 Task: Select employment type "Full-time".
Action: Mouse moved to (760, 106)
Screenshot: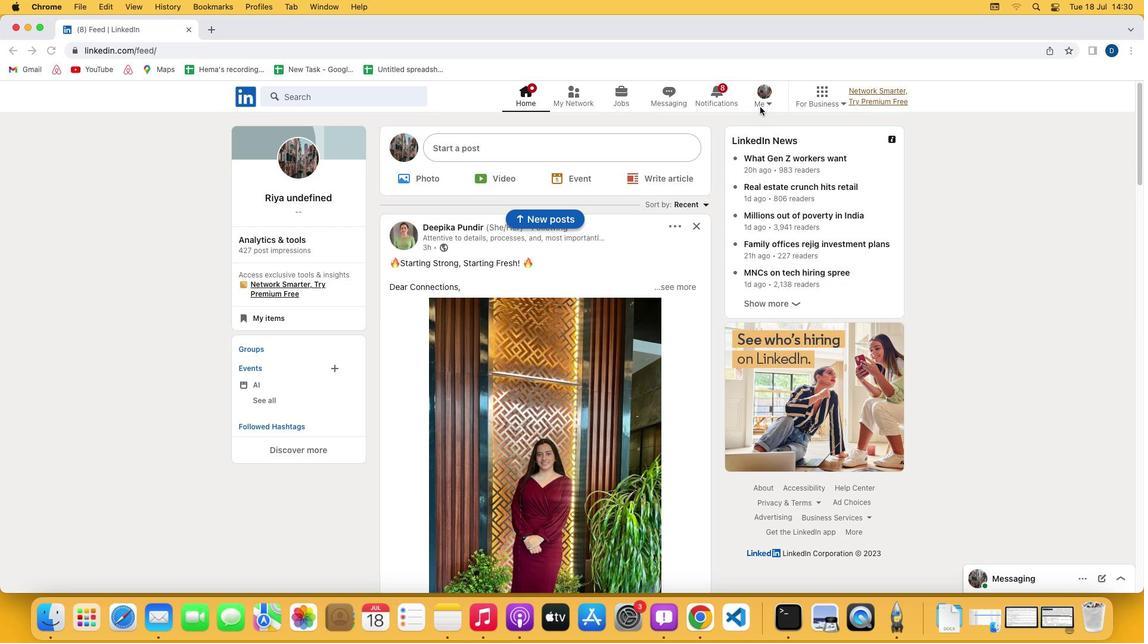 
Action: Mouse pressed left at (760, 106)
Screenshot: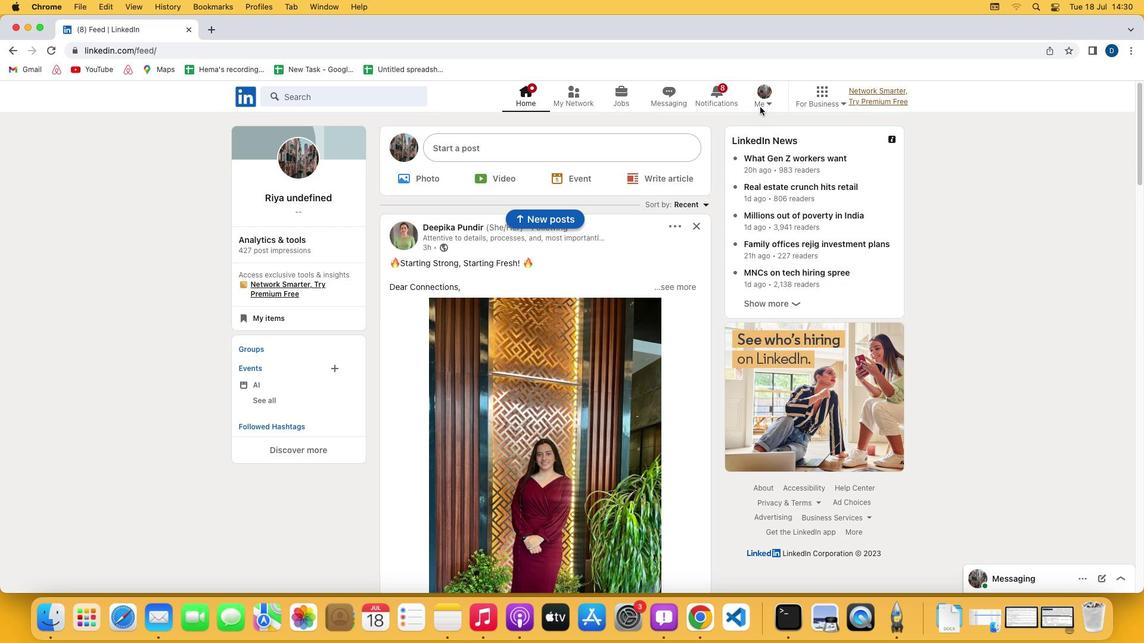 
Action: Mouse moved to (769, 104)
Screenshot: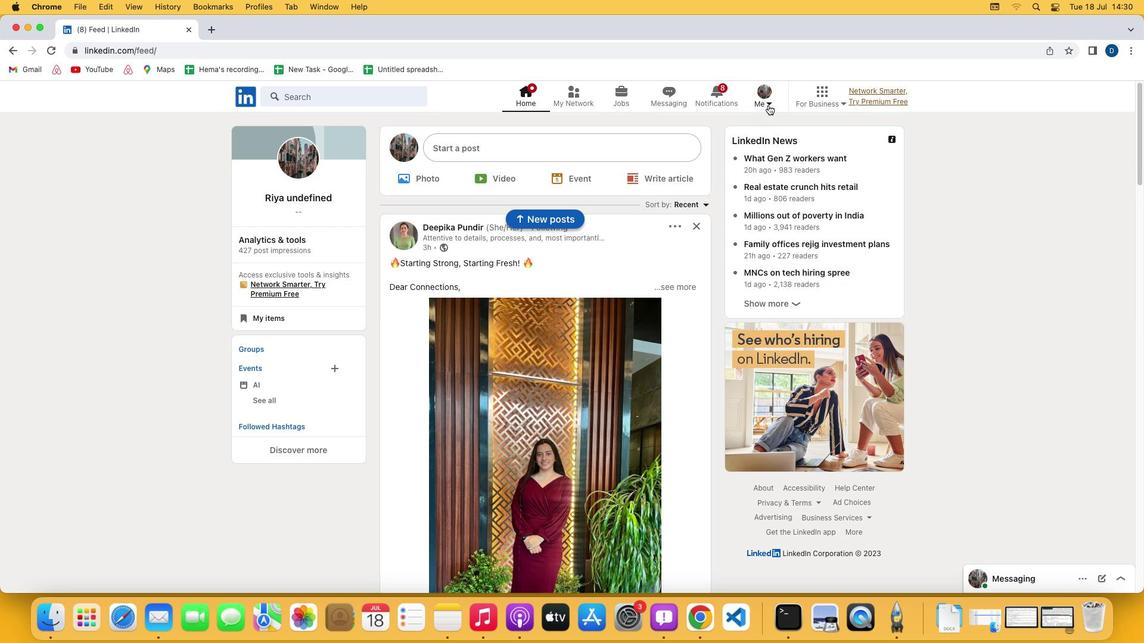 
Action: Mouse pressed left at (769, 104)
Screenshot: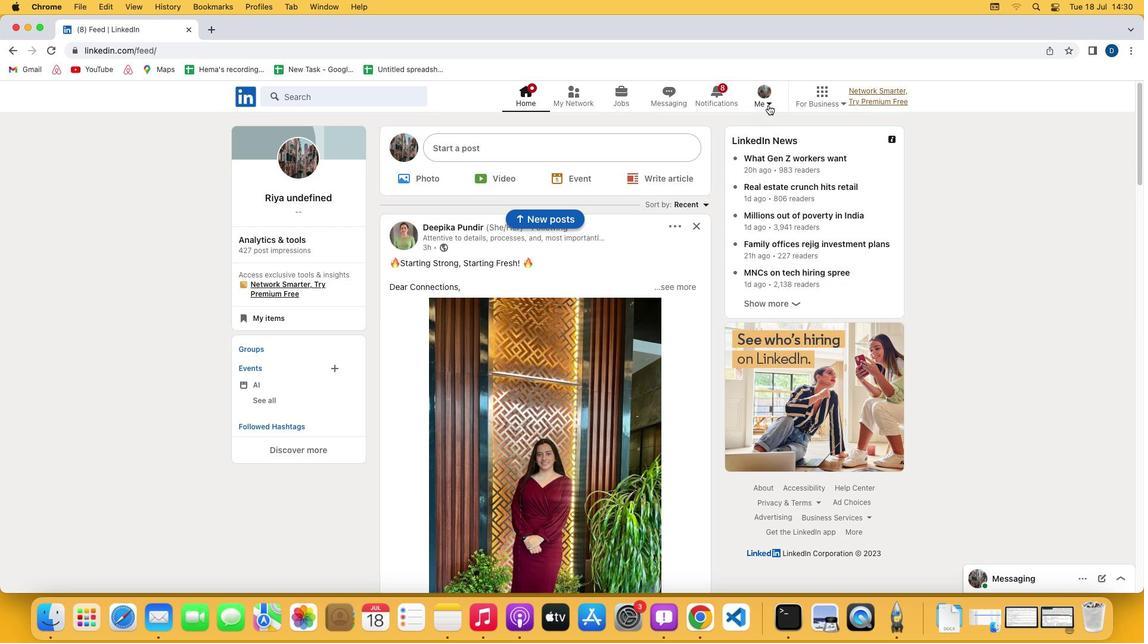
Action: Mouse moved to (705, 166)
Screenshot: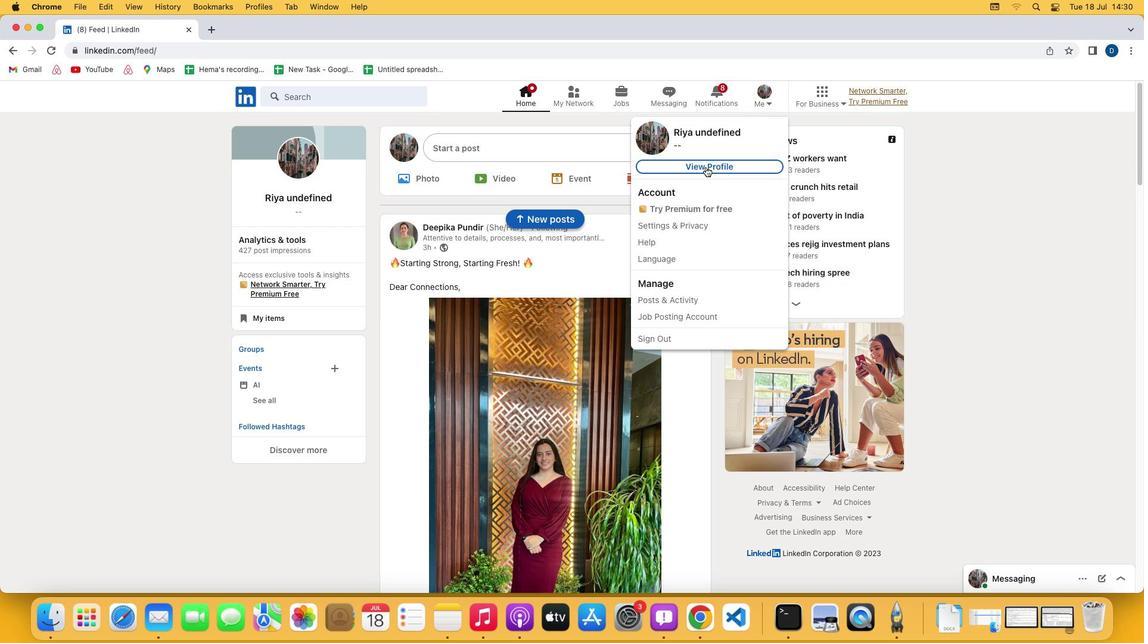 
Action: Mouse pressed left at (705, 166)
Screenshot: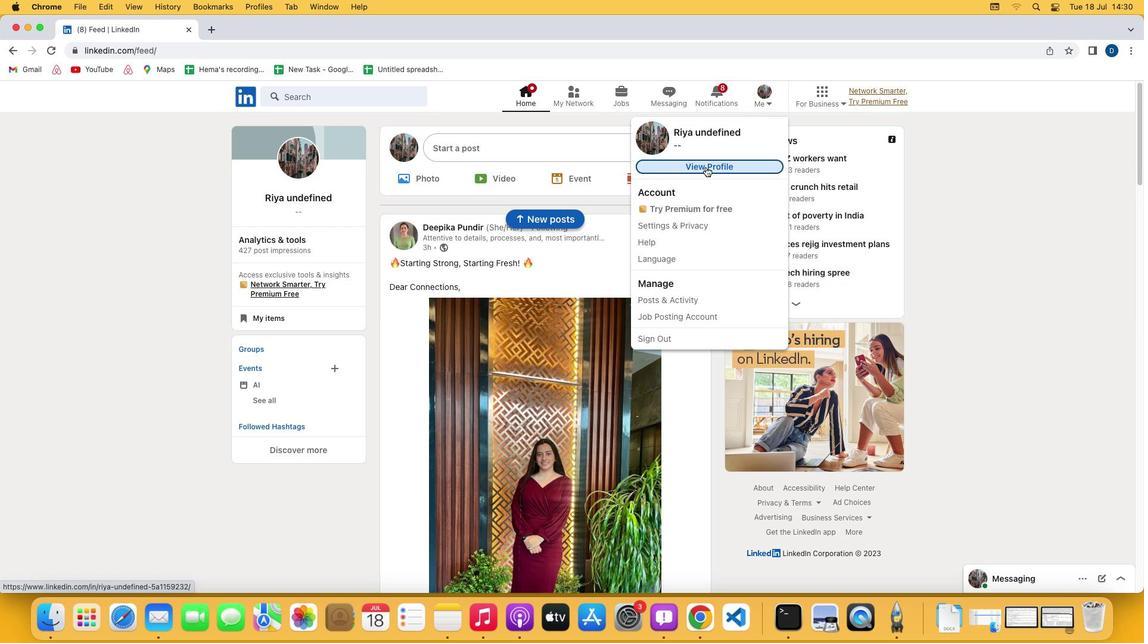 
Action: Mouse moved to (350, 404)
Screenshot: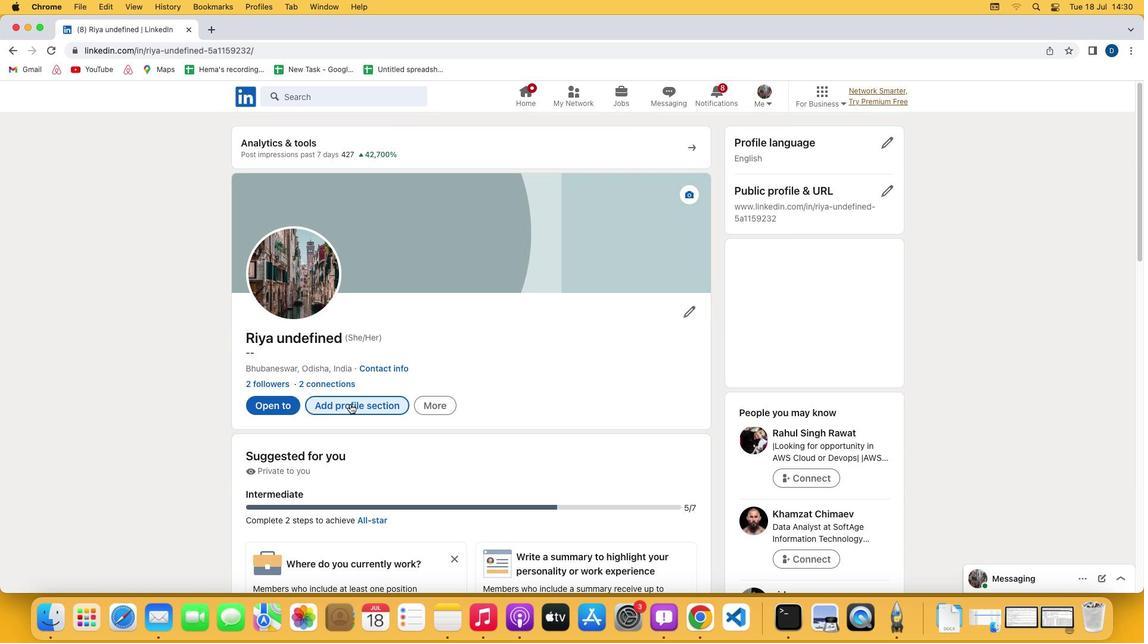 
Action: Mouse pressed left at (350, 404)
Screenshot: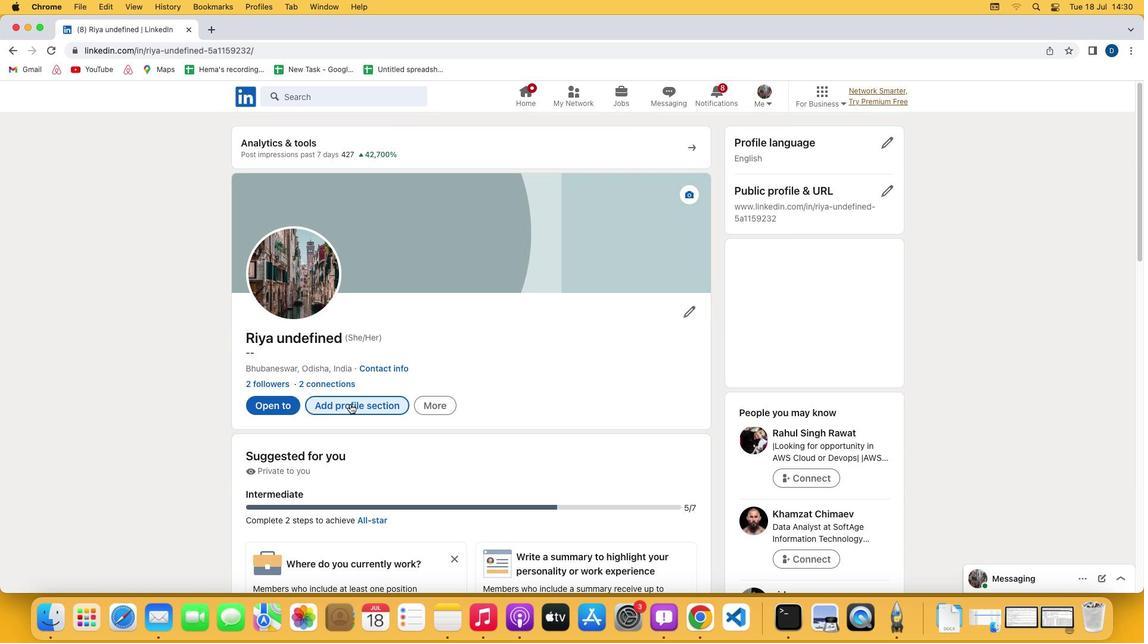 
Action: Mouse moved to (351, 404)
Screenshot: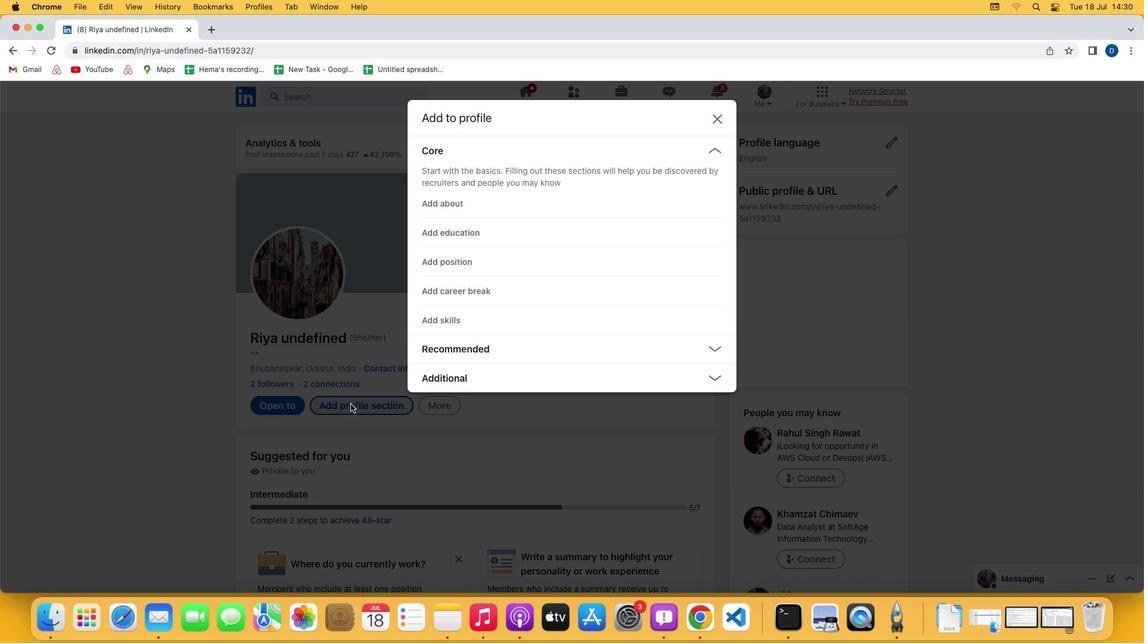 
Action: Mouse pressed left at (351, 404)
Screenshot: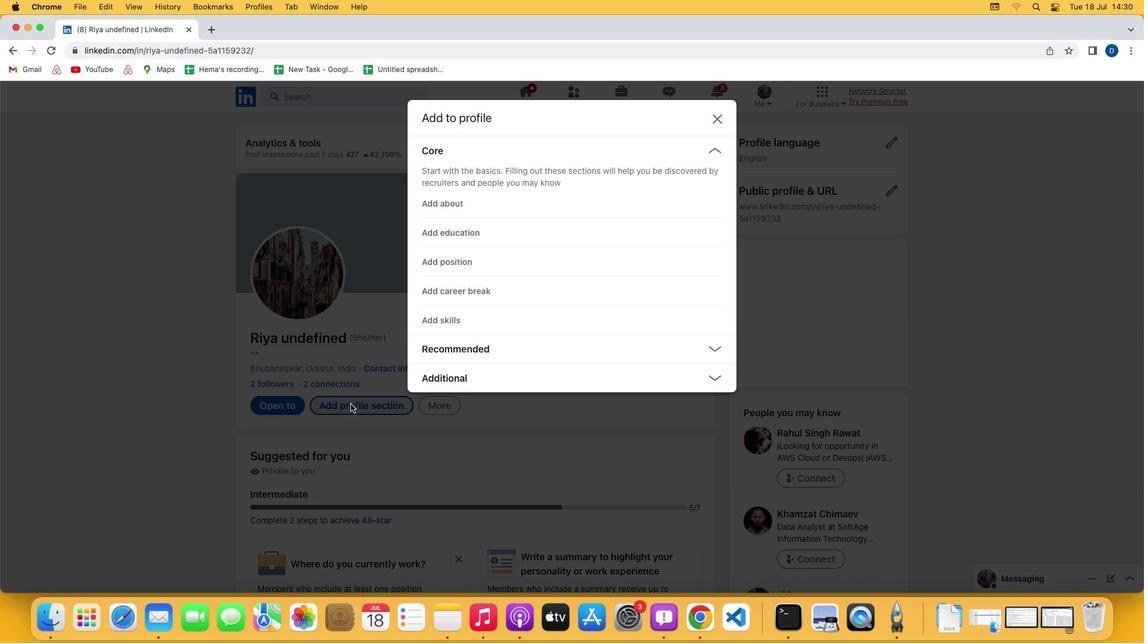 
Action: Mouse moved to (365, 401)
Screenshot: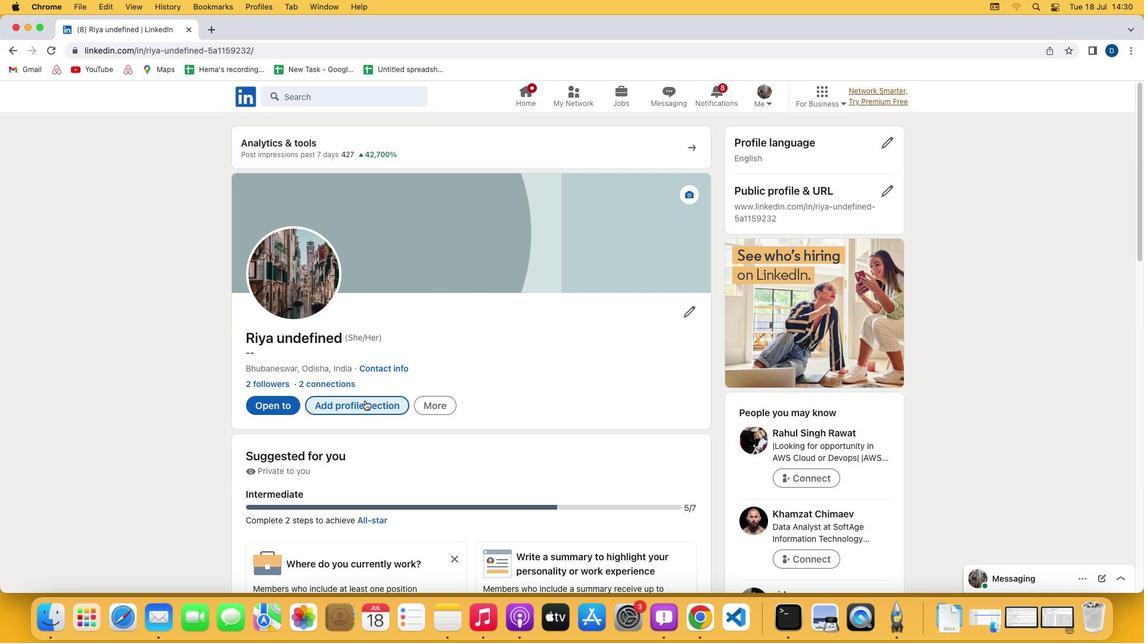 
Action: Mouse pressed left at (365, 401)
Screenshot: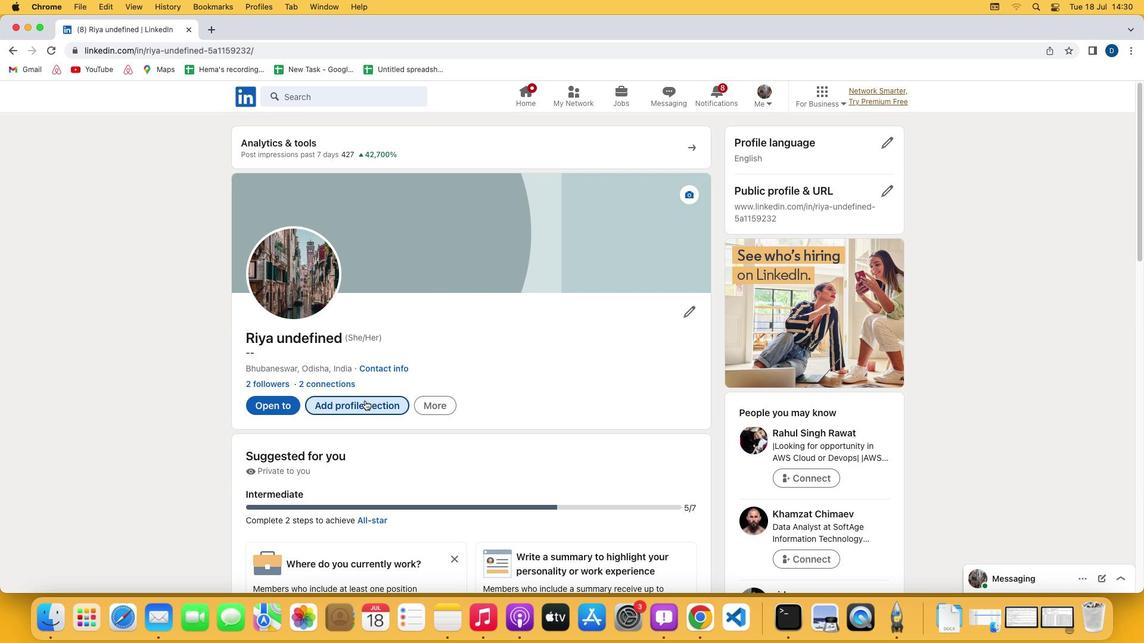 
Action: Mouse moved to (462, 264)
Screenshot: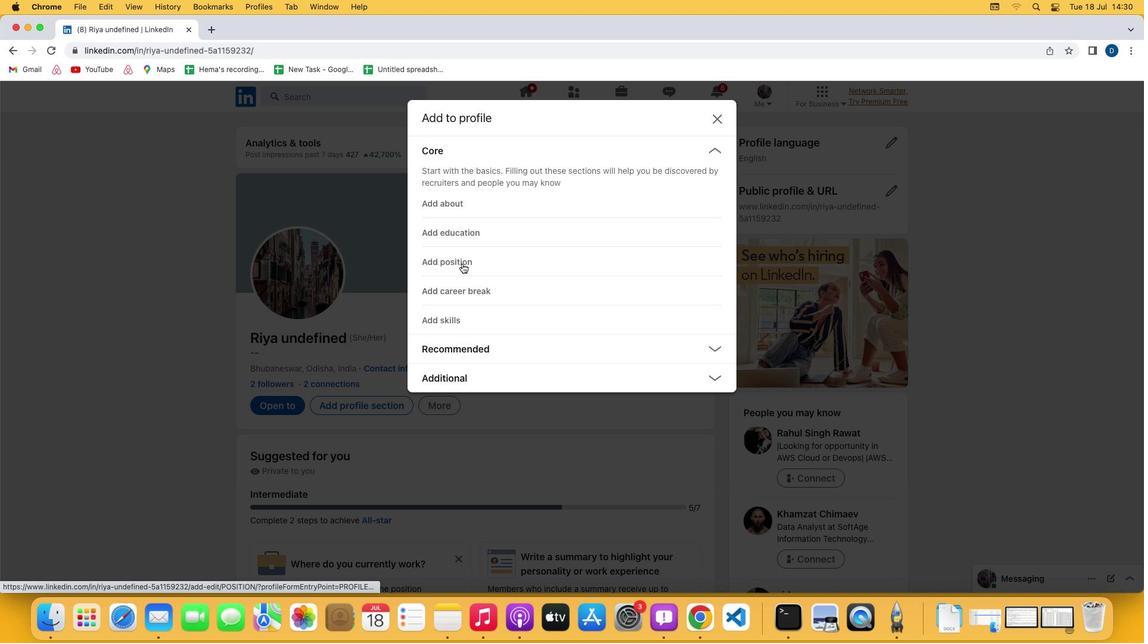 
Action: Mouse pressed left at (462, 264)
Screenshot: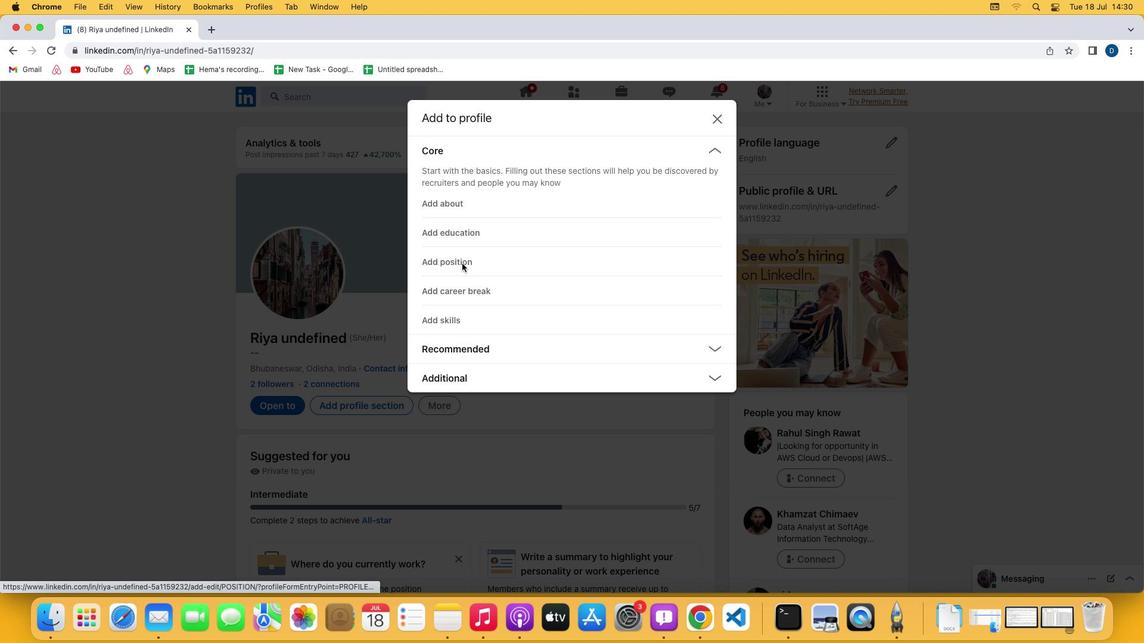 
Action: Mouse moved to (450, 293)
Screenshot: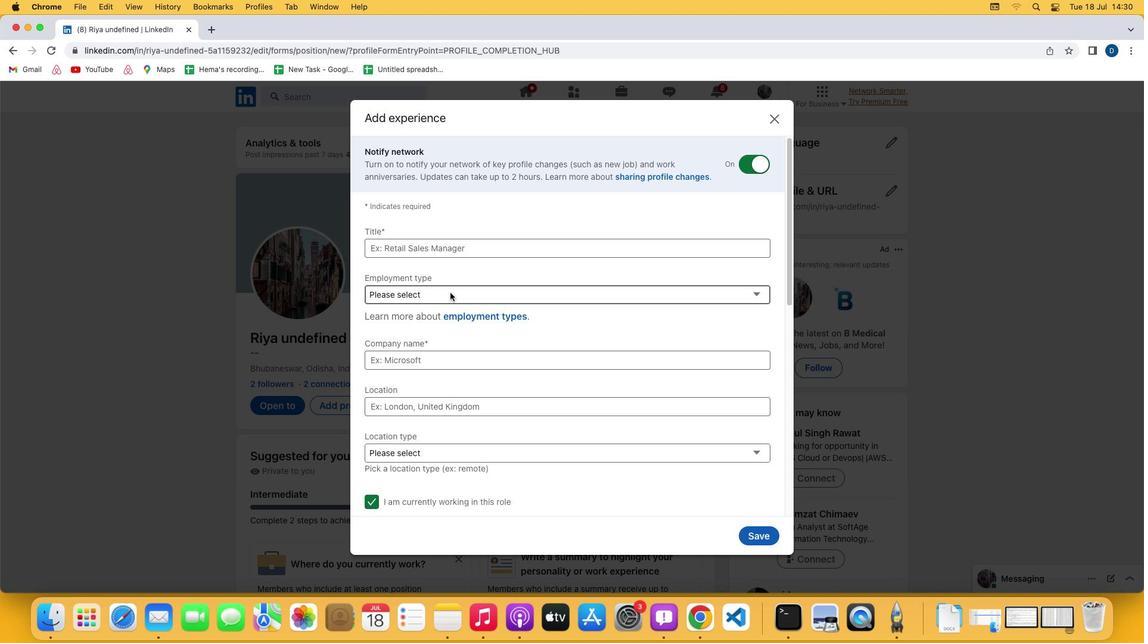
Action: Mouse pressed left at (450, 293)
Screenshot: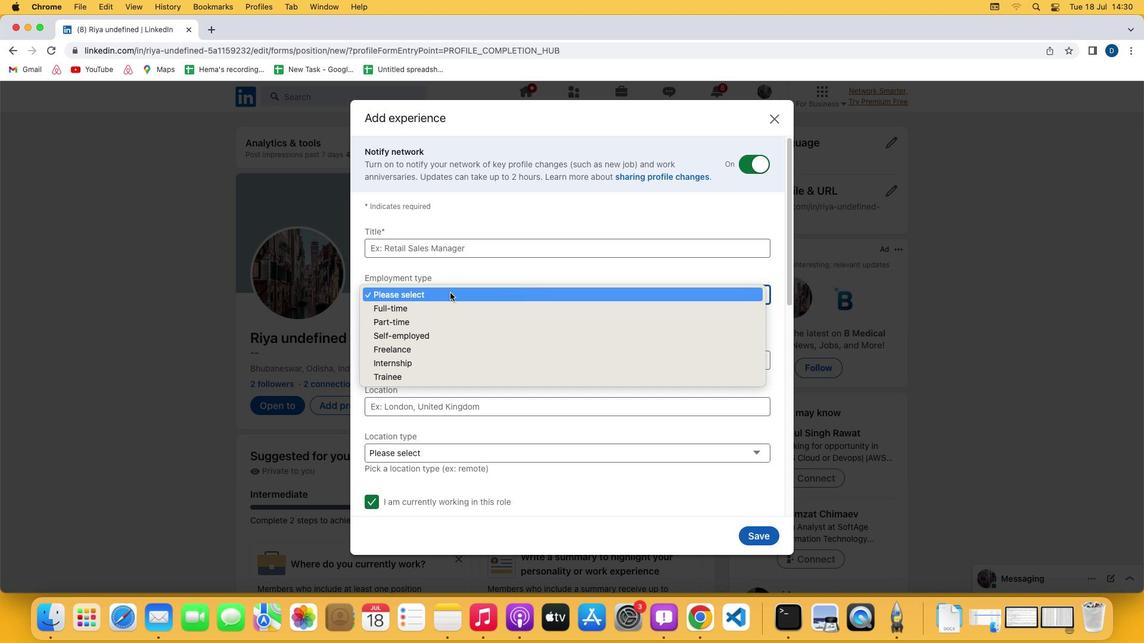 
Action: Mouse moved to (441, 310)
Screenshot: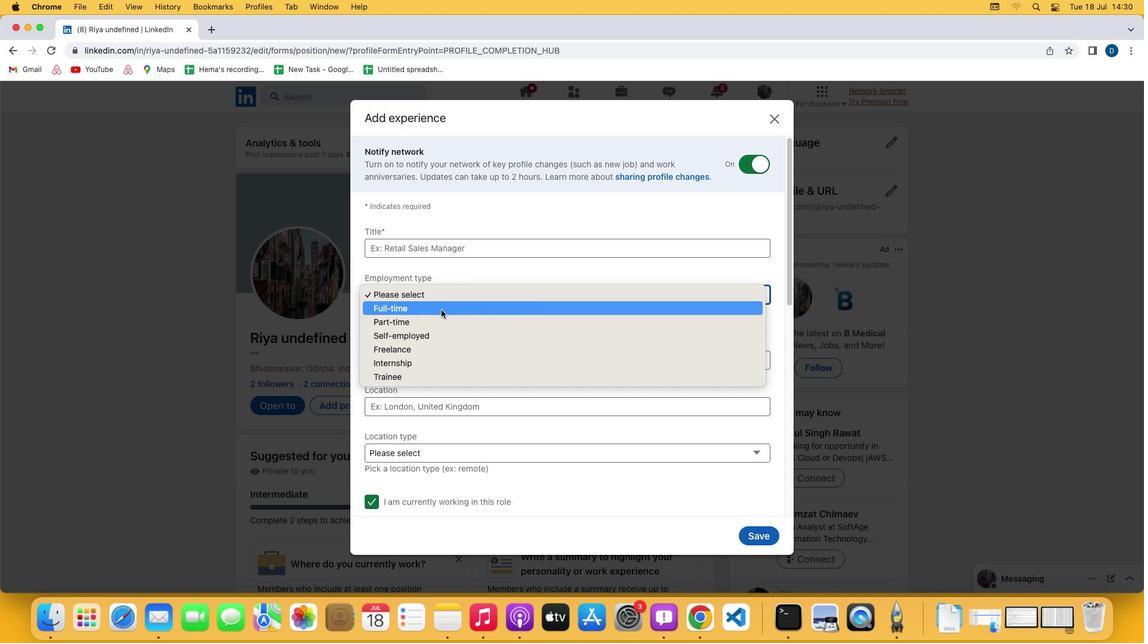 
Action: Mouse pressed left at (441, 310)
Screenshot: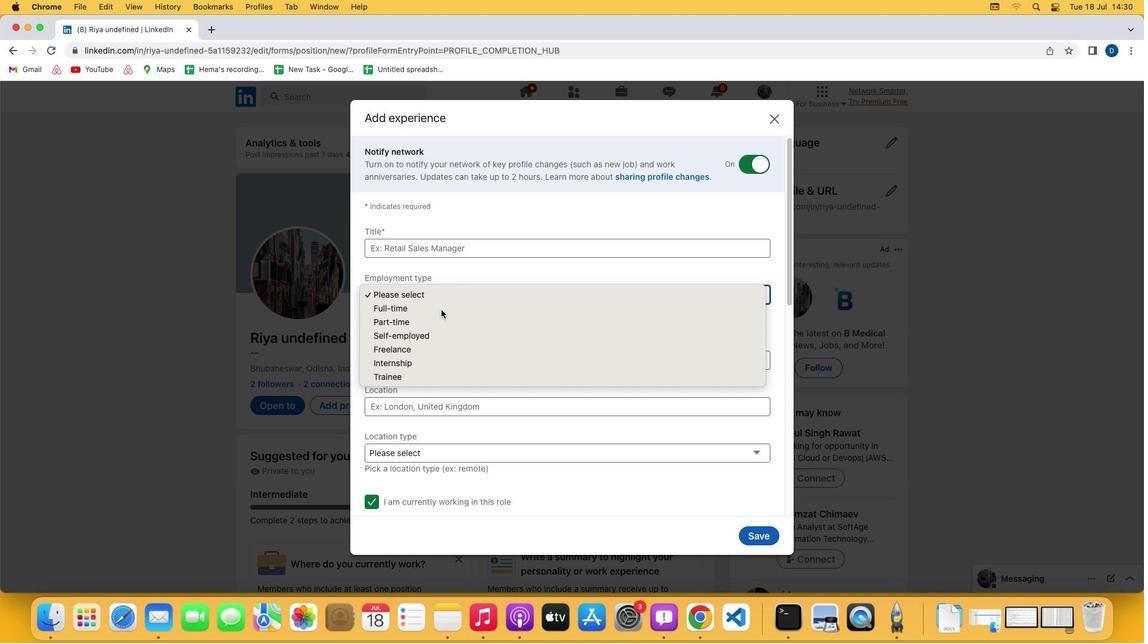 
